 Task: Add the task  Issue with data being truncated when saving to database to the section Feature Flagging Sprint in the project ZeroG and add a Due Date to the respective task as 2023/12/14.
Action: Mouse pressed left at (781, 582)
Screenshot: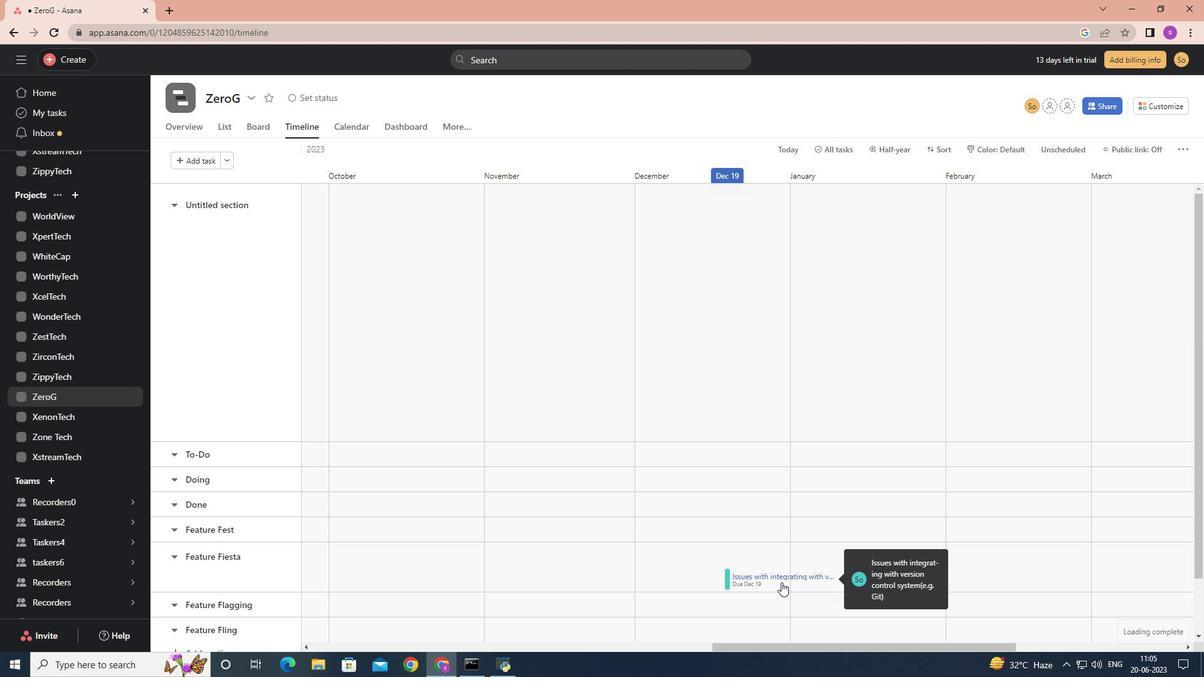 
Action: Mouse moved to (927, 297)
Screenshot: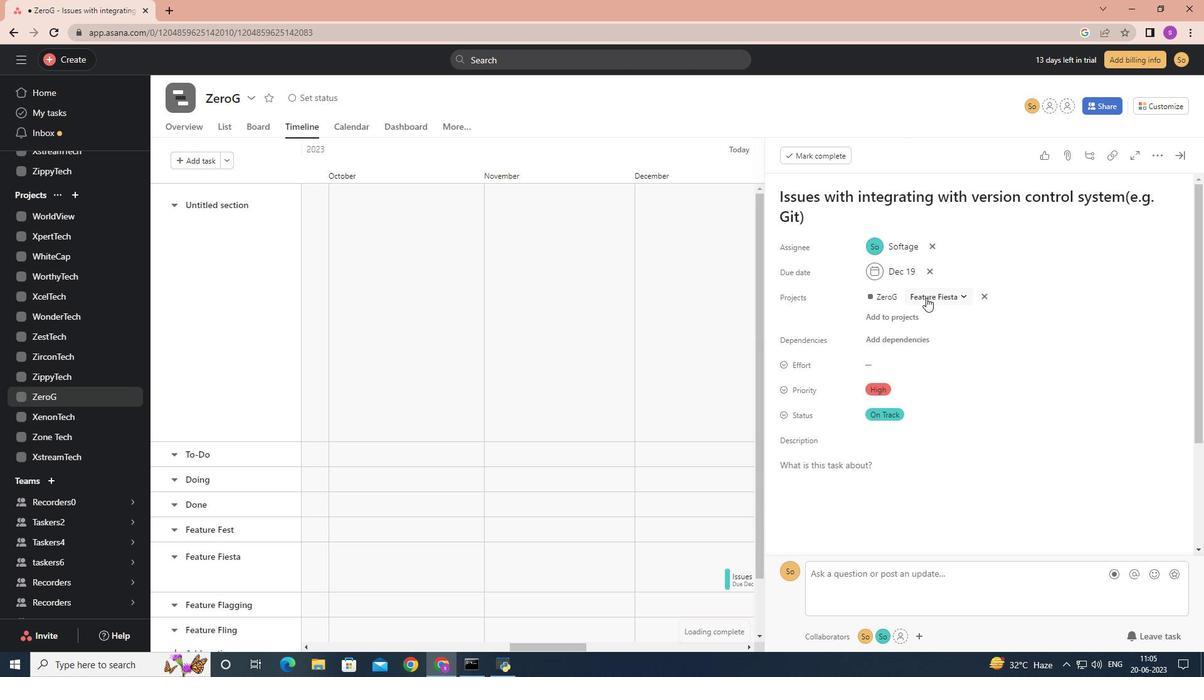 
Action: Mouse pressed left at (927, 297)
Screenshot: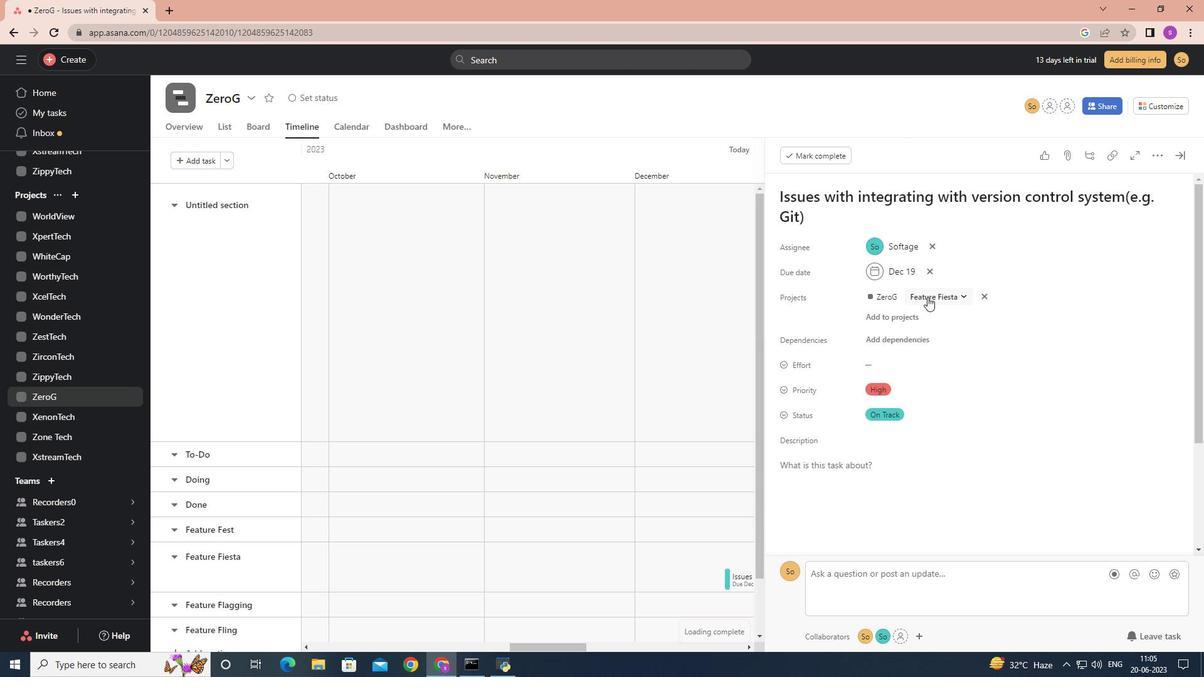 
Action: Mouse moved to (911, 466)
Screenshot: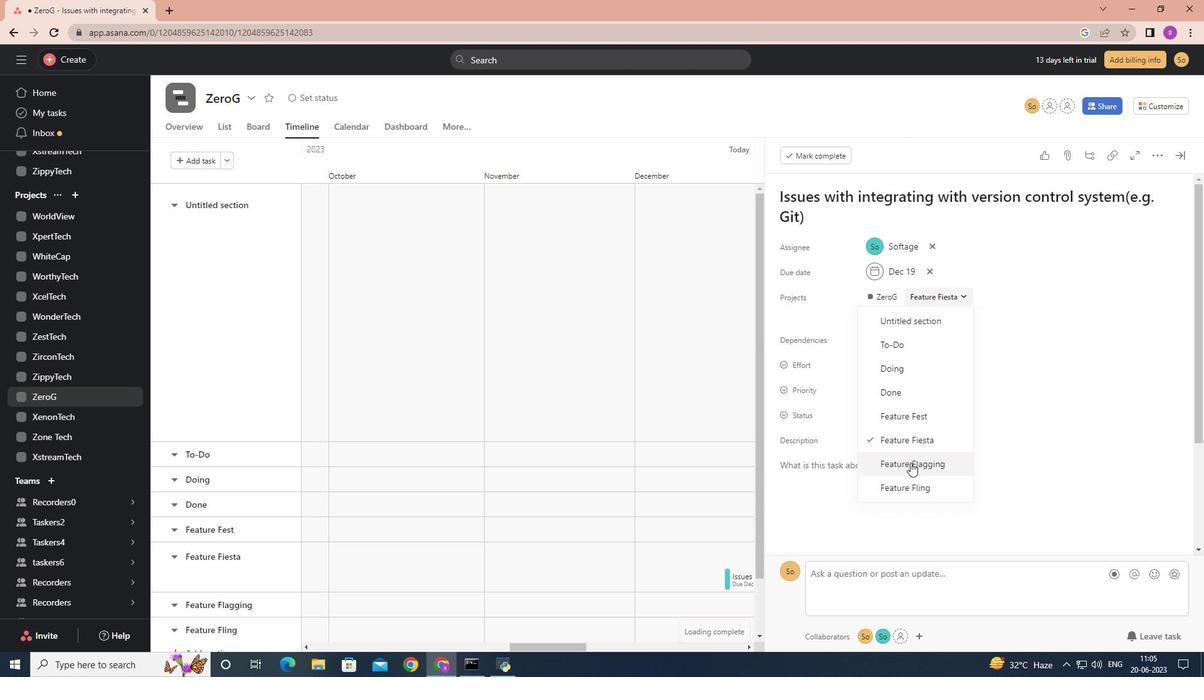 
Action: Mouse pressed left at (911, 466)
Screenshot: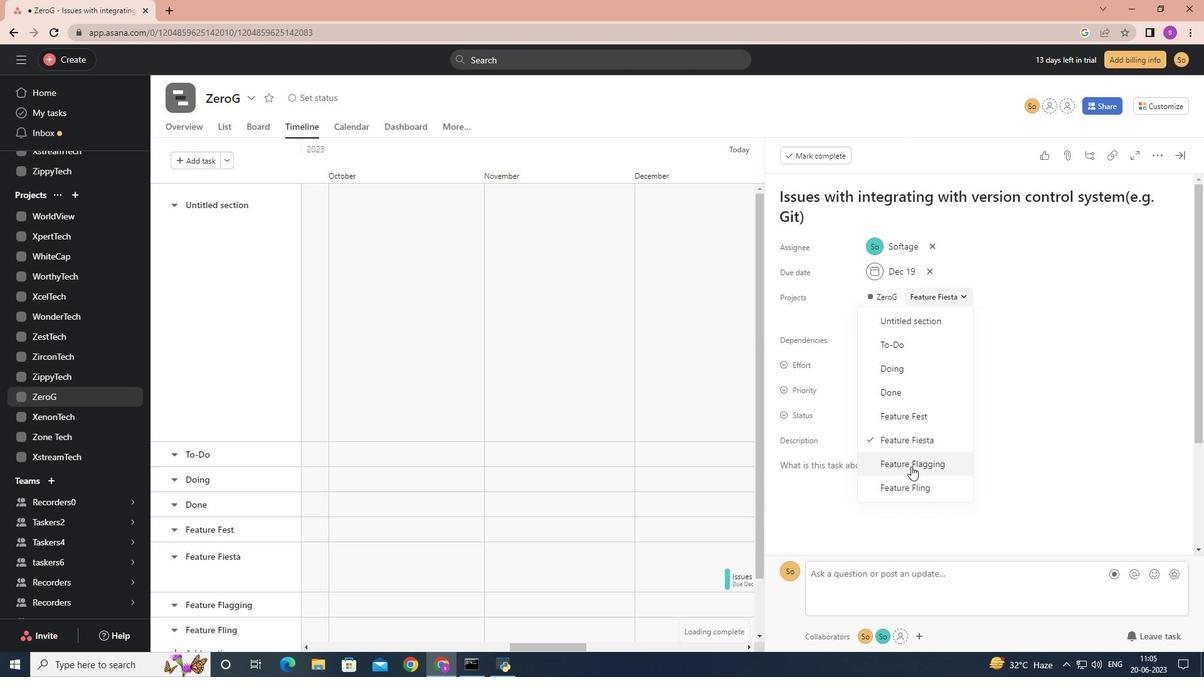 
Action: Mouse moved to (929, 267)
Screenshot: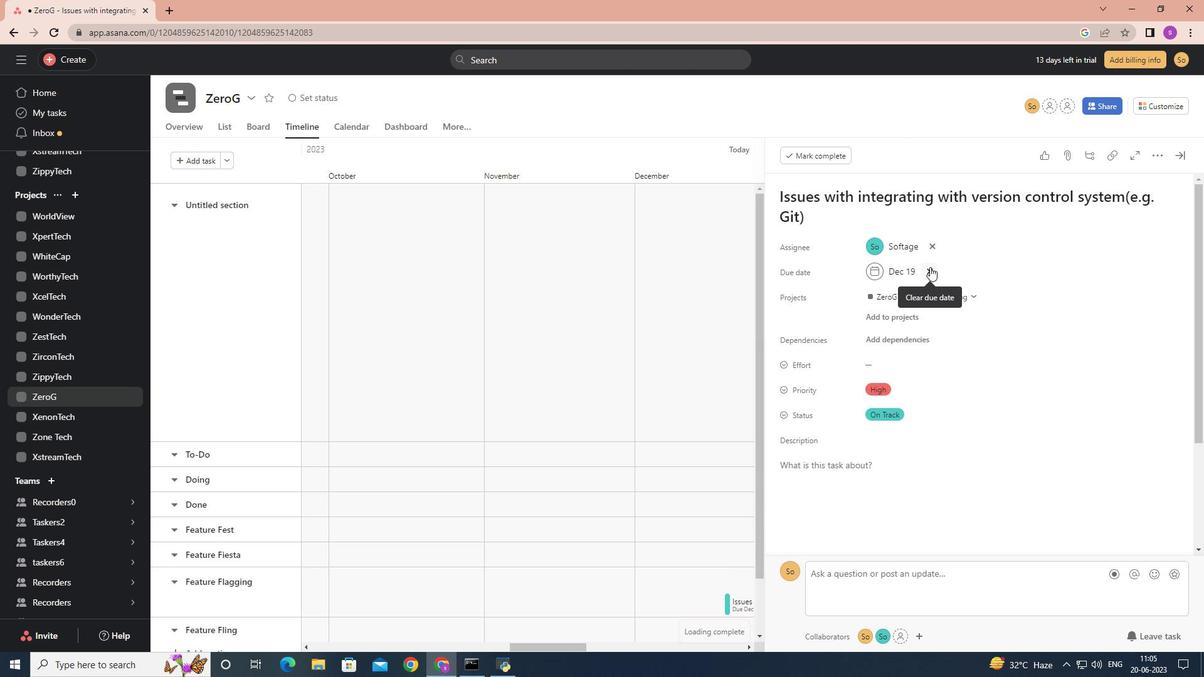 
Action: Mouse pressed left at (929, 267)
Screenshot: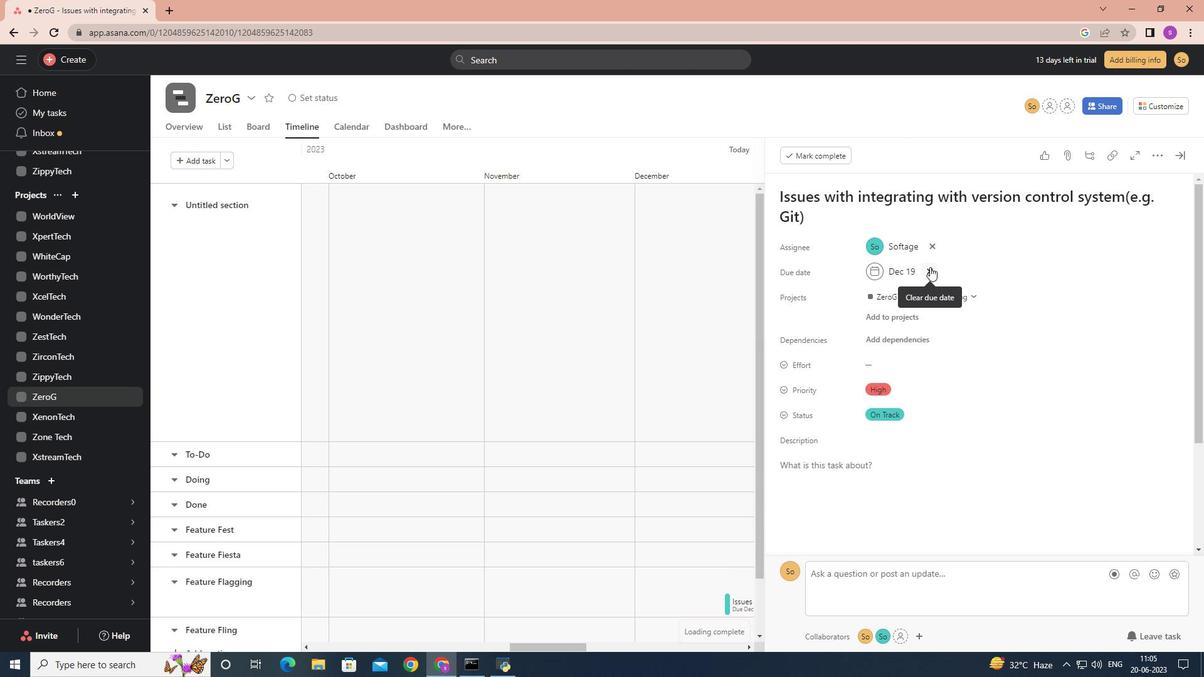 
Action: Mouse moved to (918, 269)
Screenshot: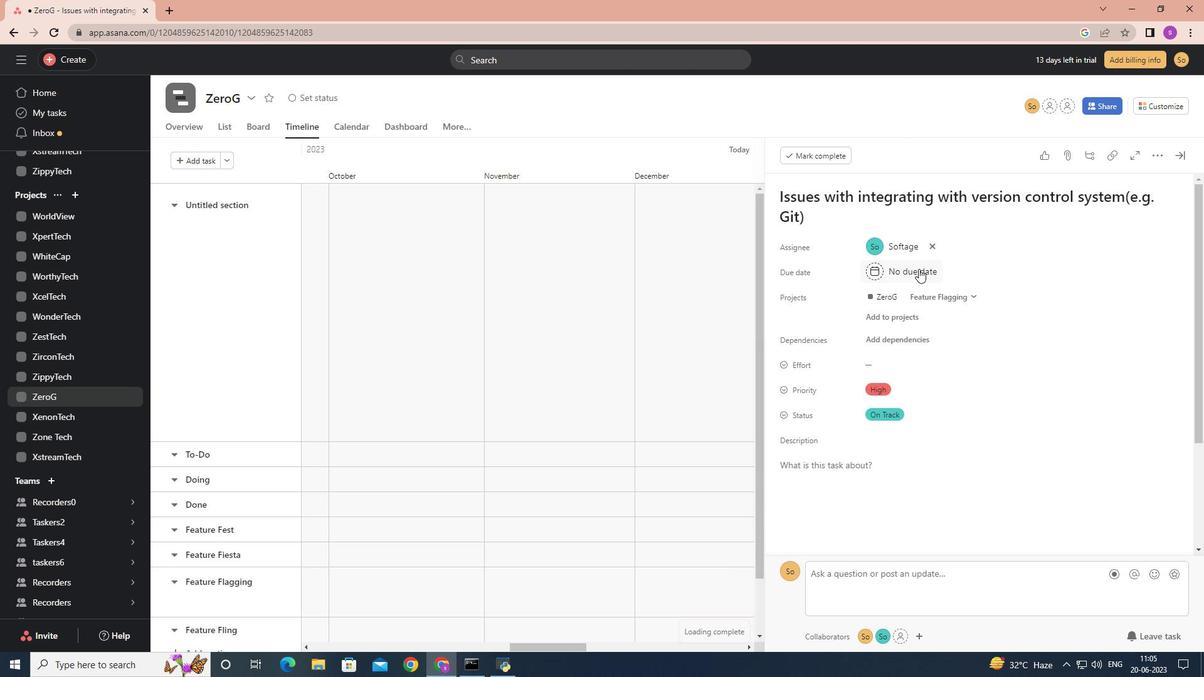 
Action: Mouse pressed left at (918, 269)
Screenshot: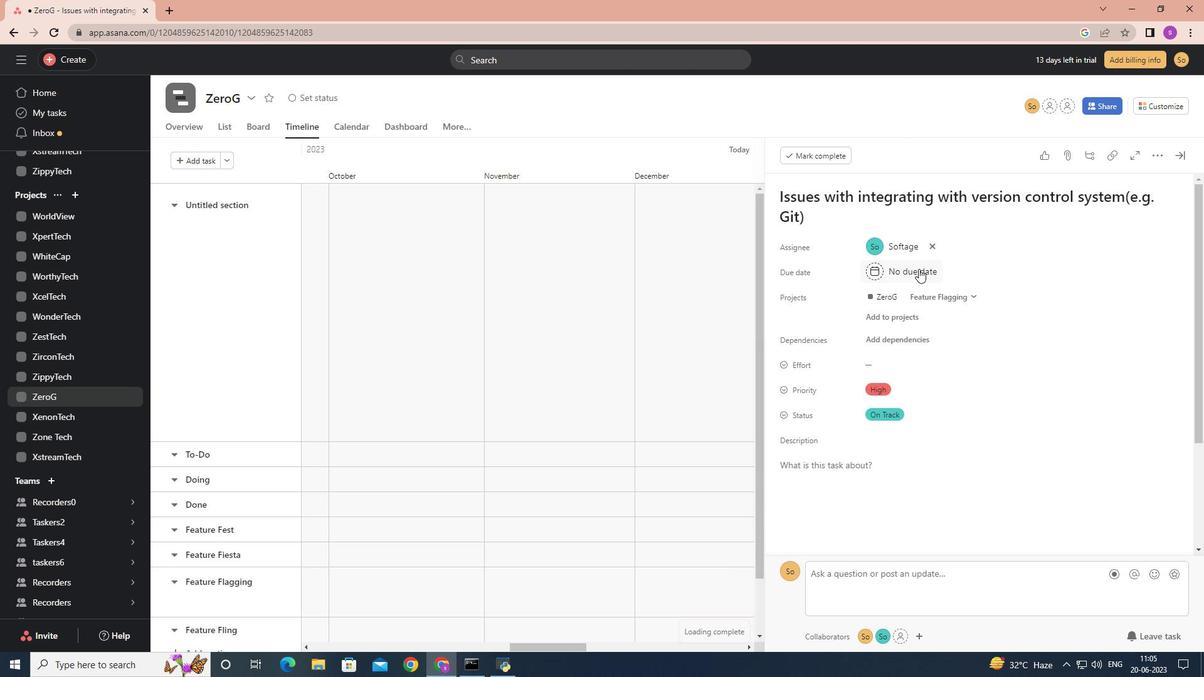 
Action: Key pressed 2023/12/14<Key.enter>
Screenshot: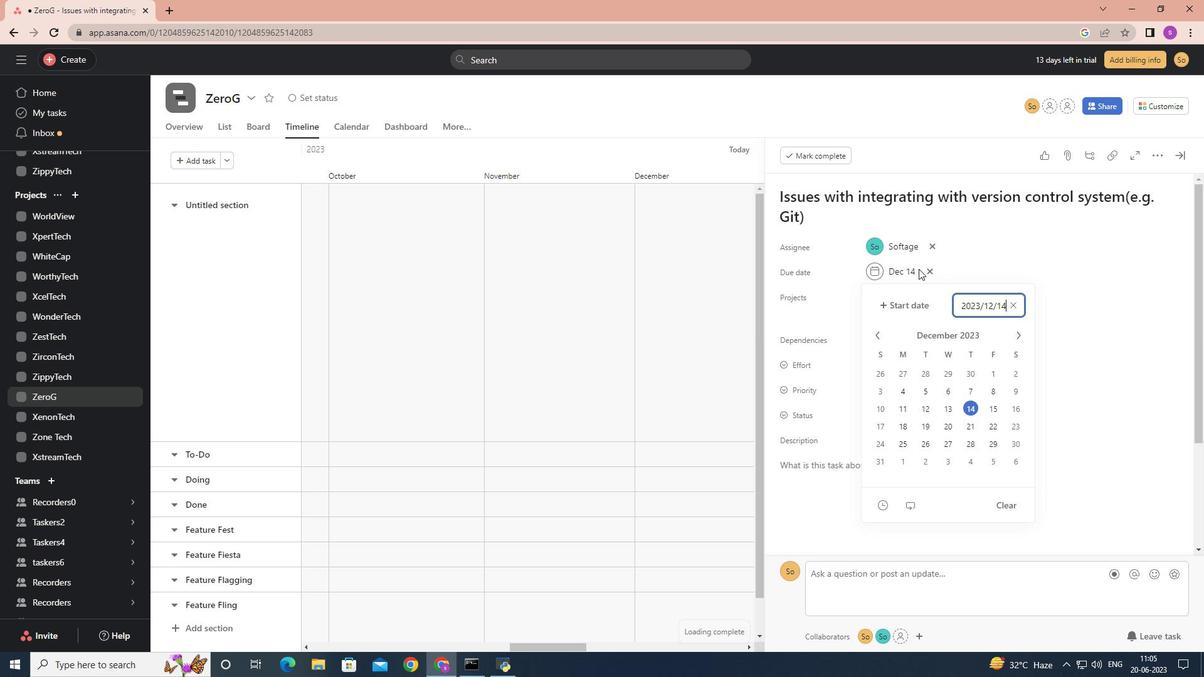 
Action: Mouse moved to (1035, 371)
Screenshot: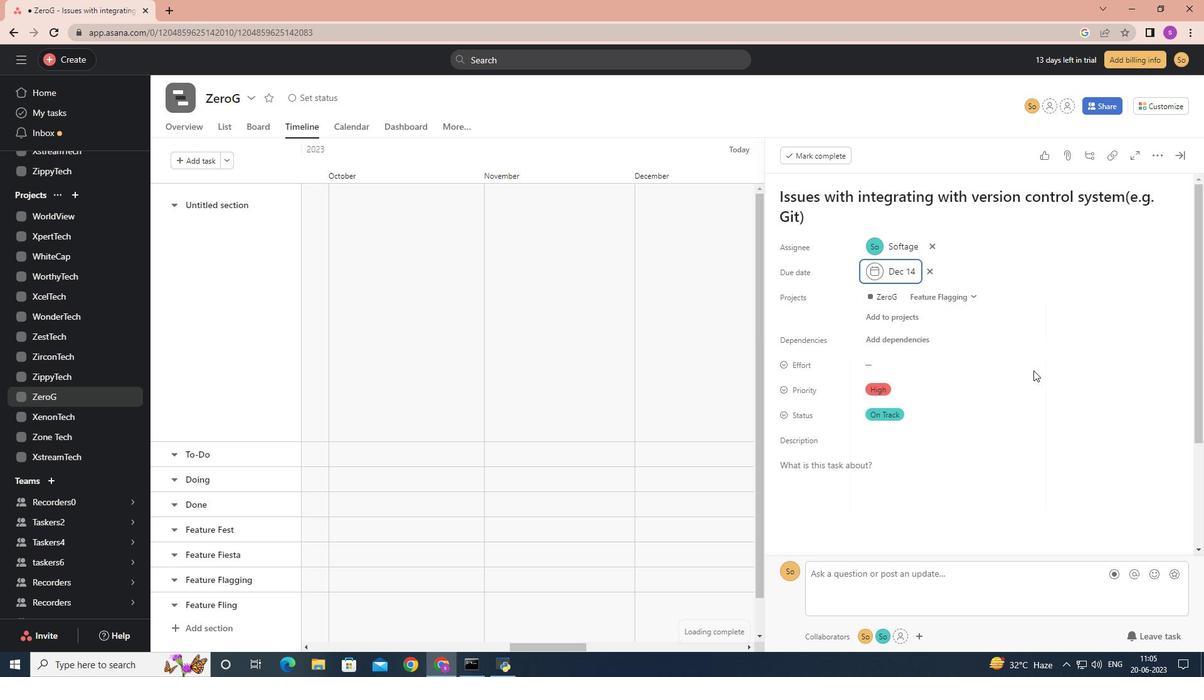 
Action: Mouse pressed left at (1035, 371)
Screenshot: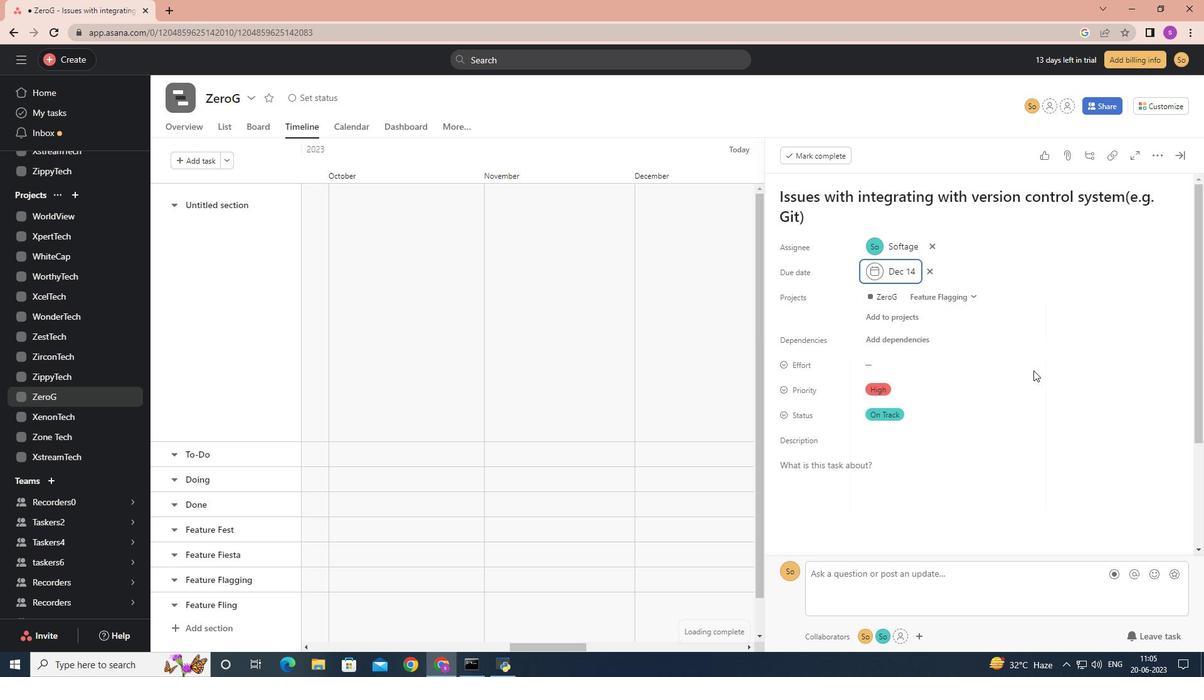 
Action: Mouse moved to (1035, 371)
Screenshot: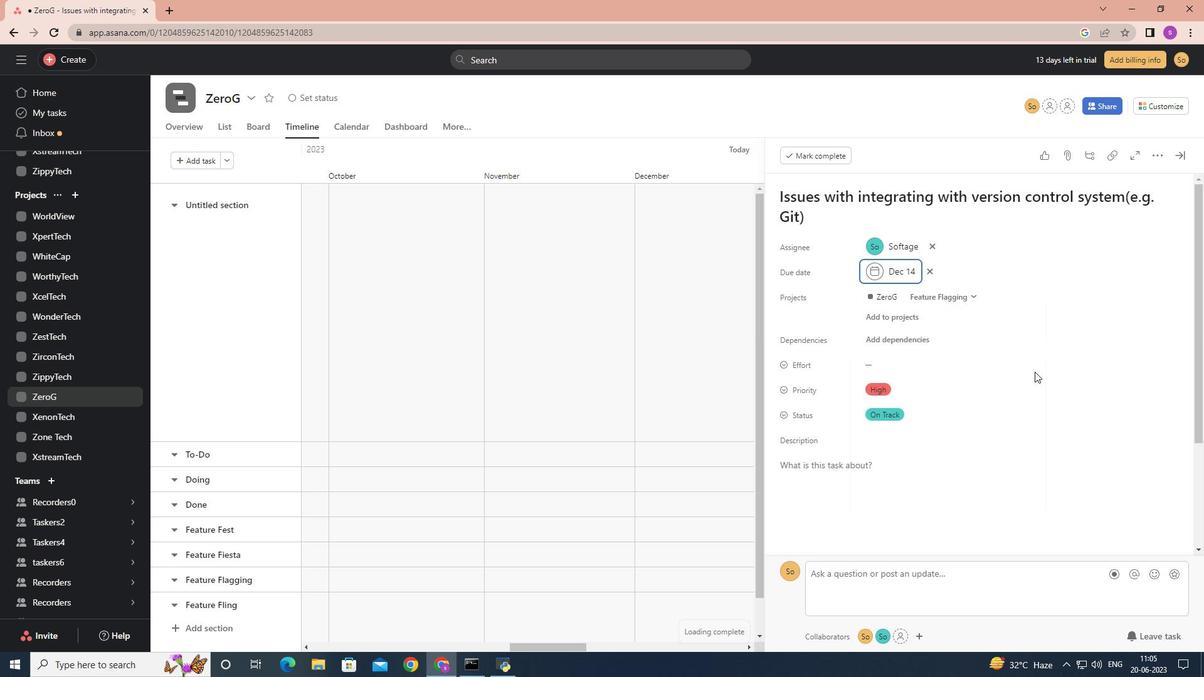 
